 Task: select a rule when a due date more than days ago is removed from a card by anyone.
Action: Mouse moved to (1032, 85)
Screenshot: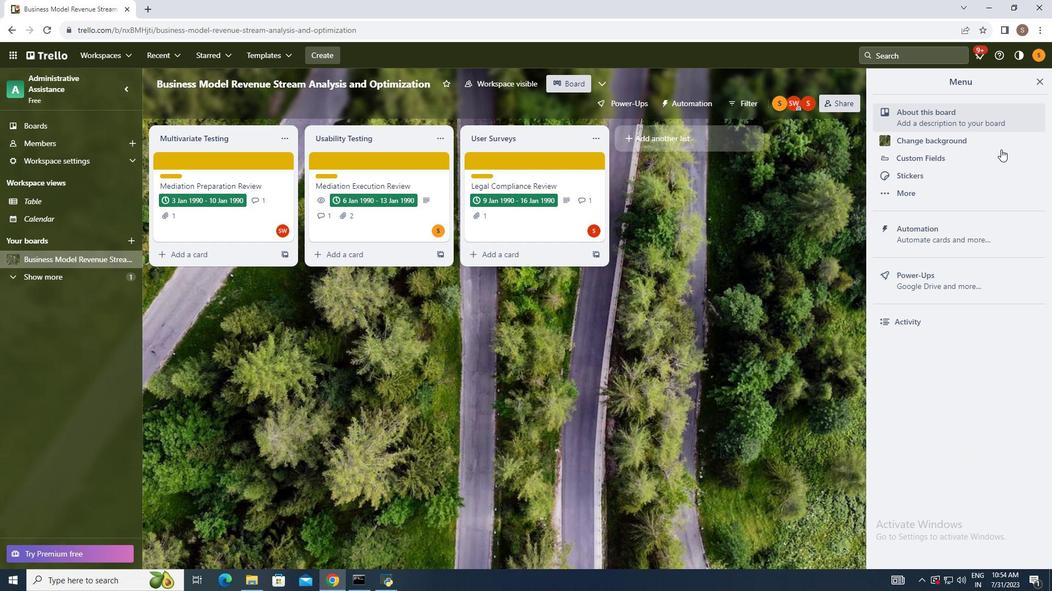 
Action: Mouse pressed left at (1032, 85)
Screenshot: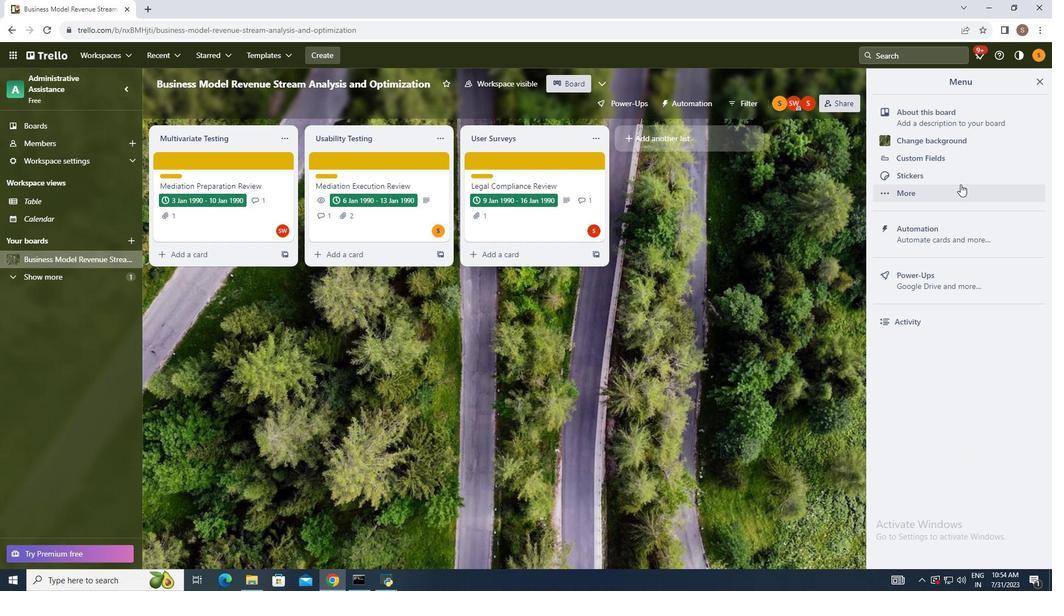 
Action: Mouse moved to (955, 229)
Screenshot: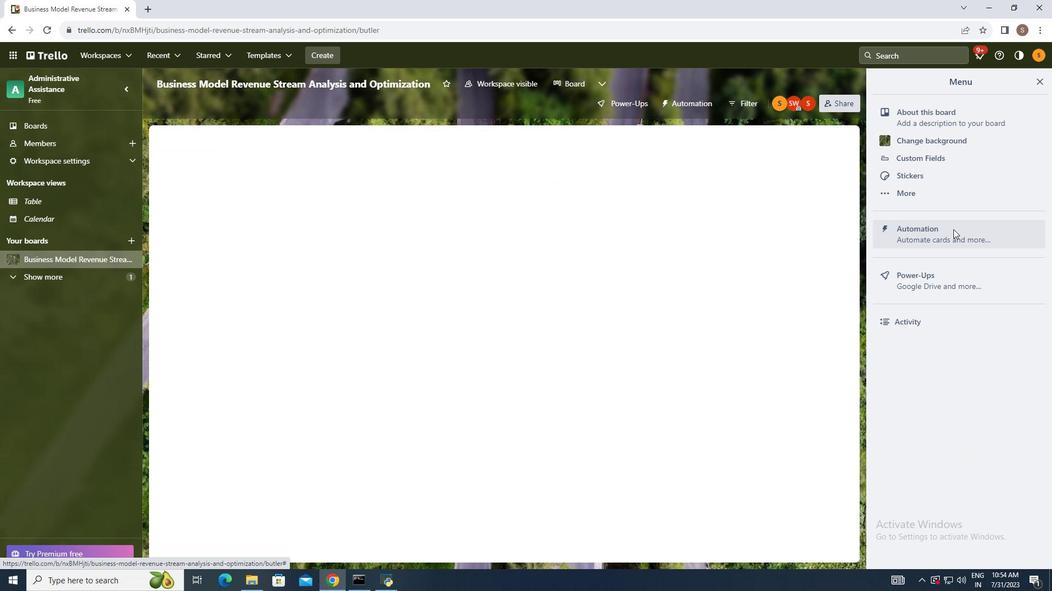 
Action: Mouse pressed left at (955, 229)
Screenshot: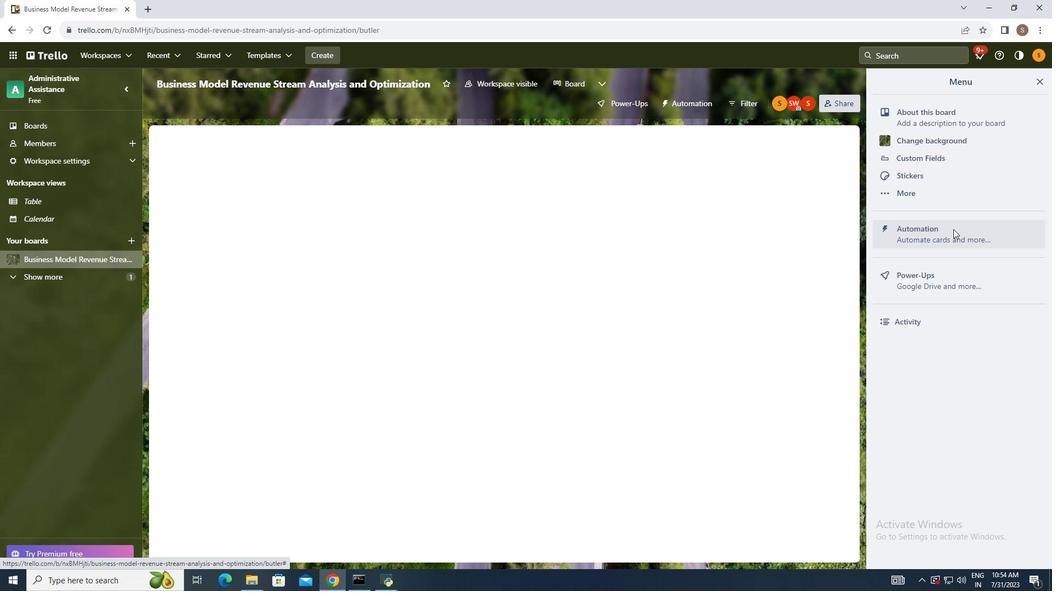 
Action: Mouse moved to (187, 205)
Screenshot: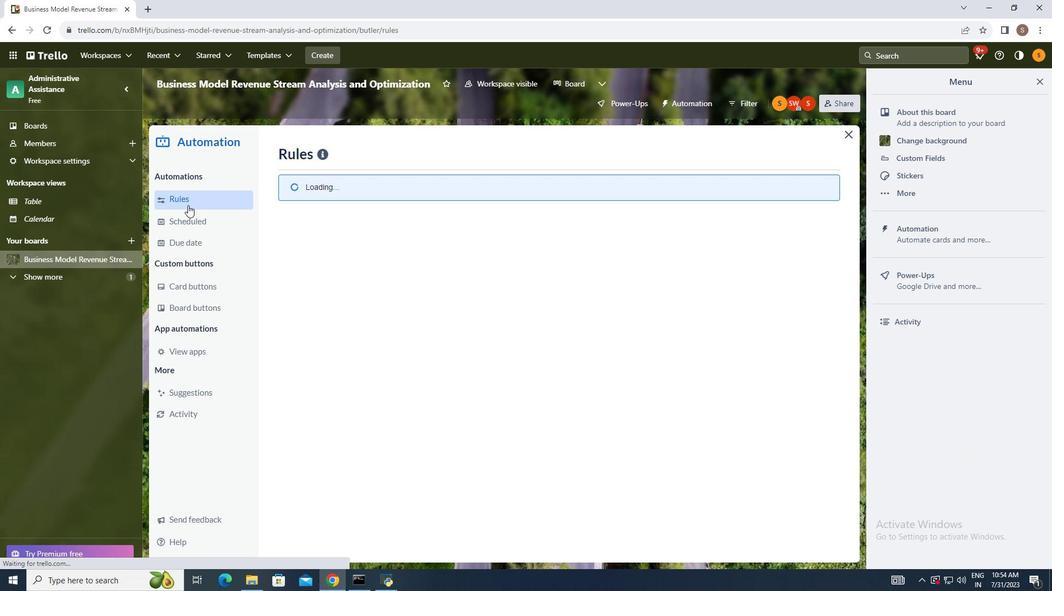 
Action: Mouse pressed left at (187, 205)
Screenshot: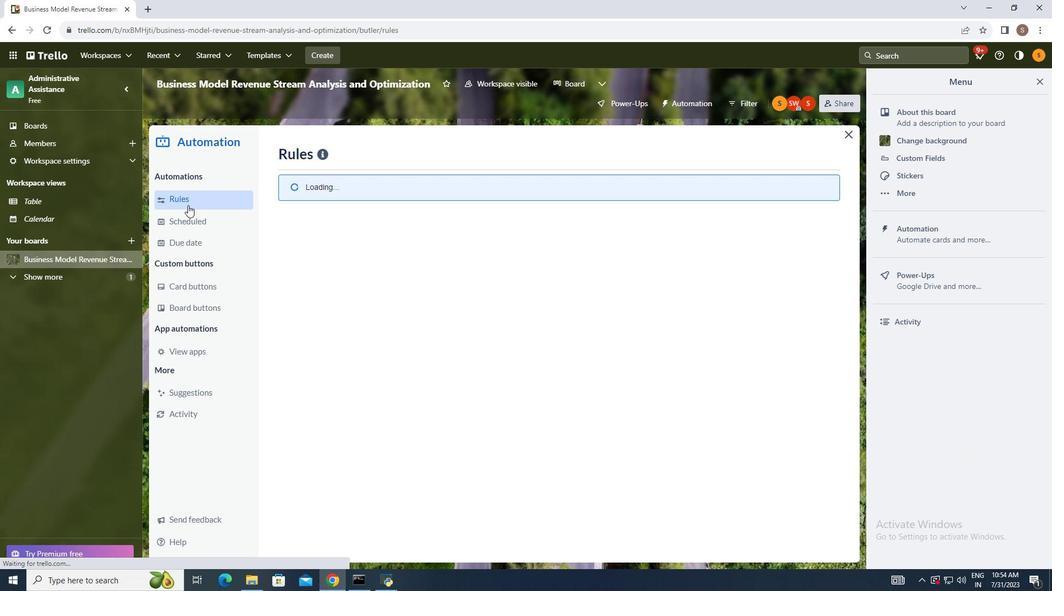 
Action: Mouse moved to (735, 154)
Screenshot: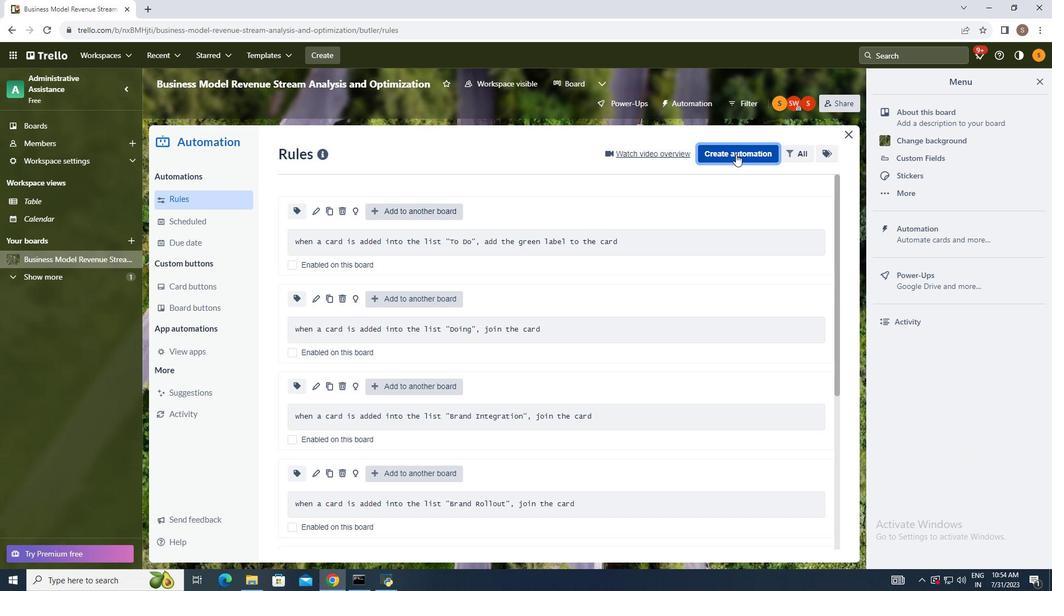 
Action: Mouse pressed left at (735, 154)
Screenshot: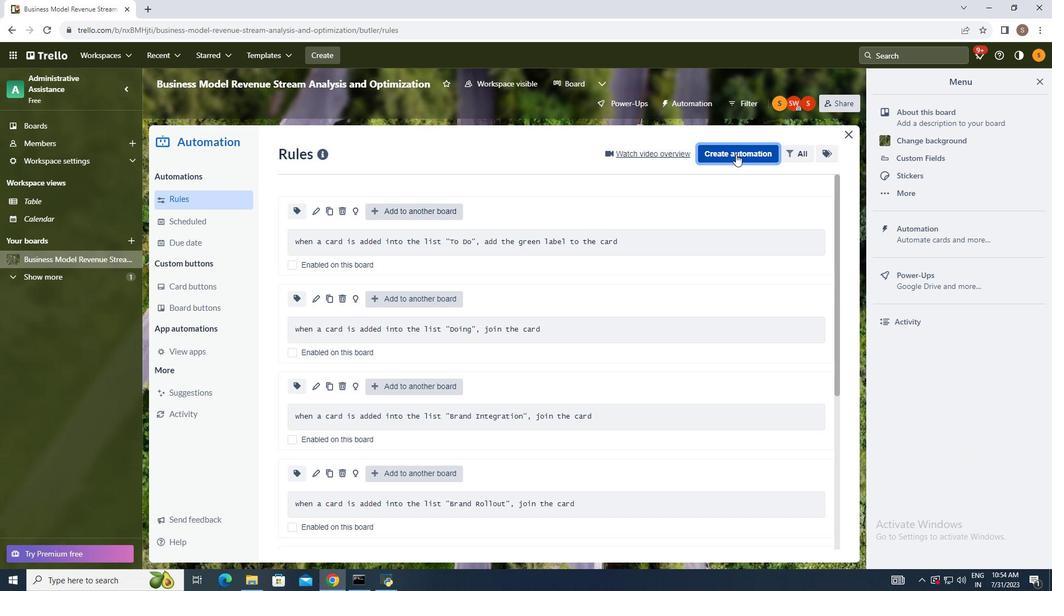 
Action: Mouse moved to (562, 260)
Screenshot: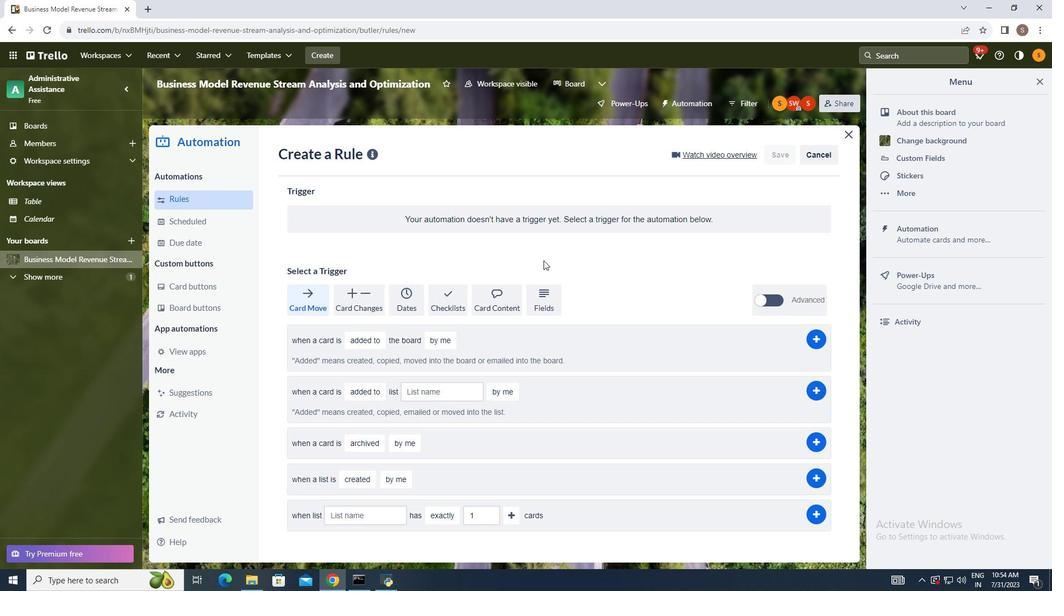 
Action: Mouse pressed left at (562, 260)
Screenshot: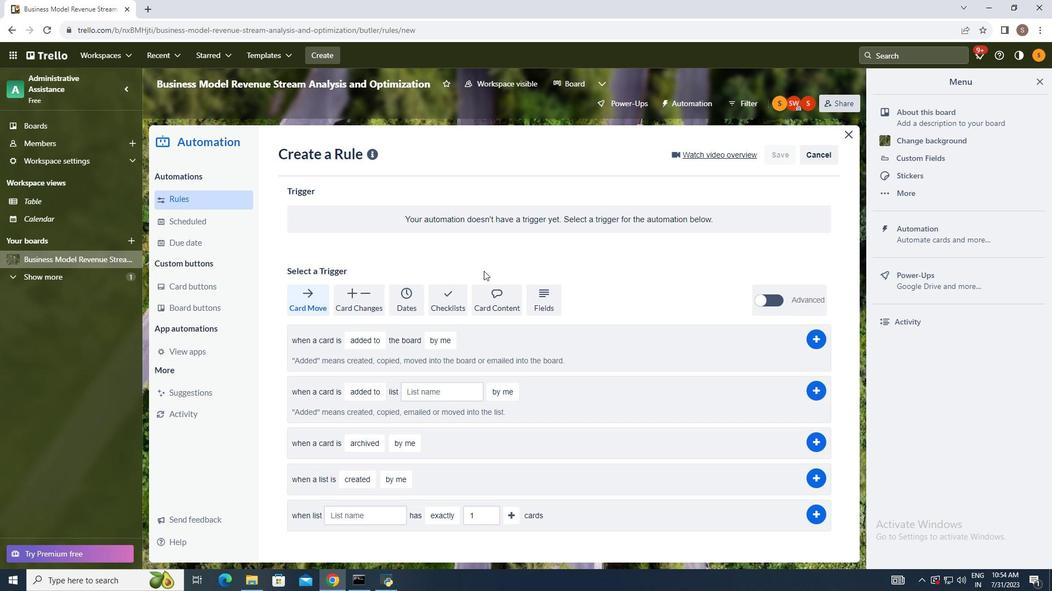 
Action: Mouse moved to (415, 295)
Screenshot: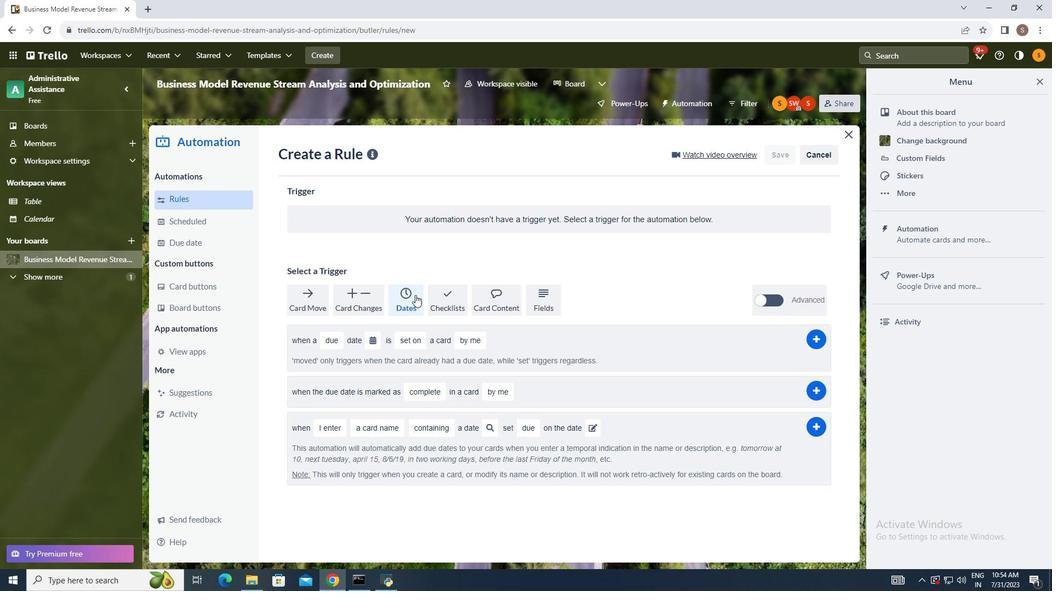 
Action: Mouse pressed left at (415, 295)
Screenshot: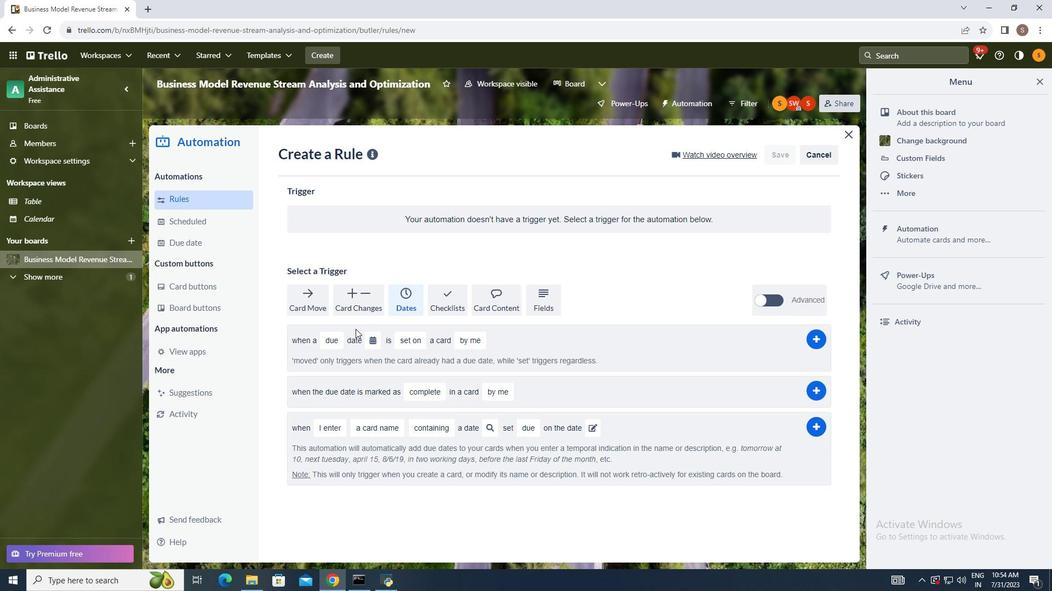 
Action: Mouse moved to (334, 339)
Screenshot: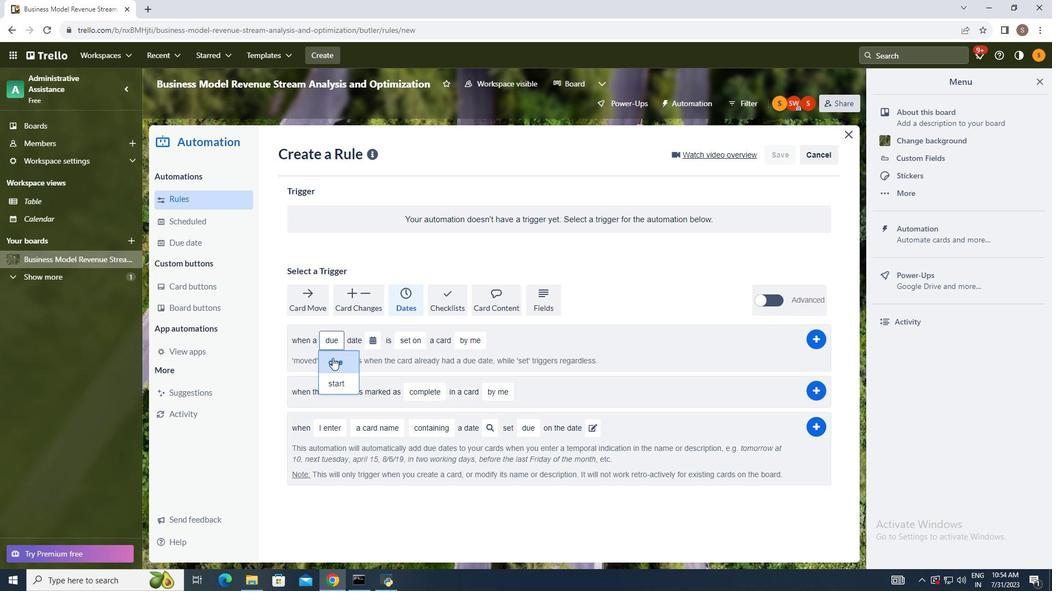 
Action: Mouse pressed left at (334, 339)
Screenshot: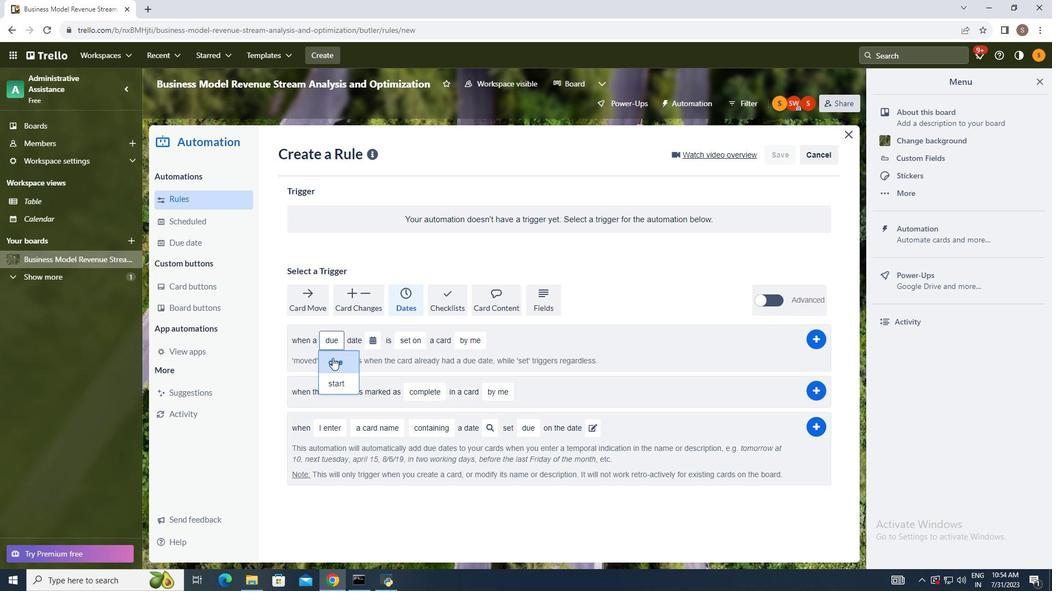 
Action: Mouse moved to (332, 358)
Screenshot: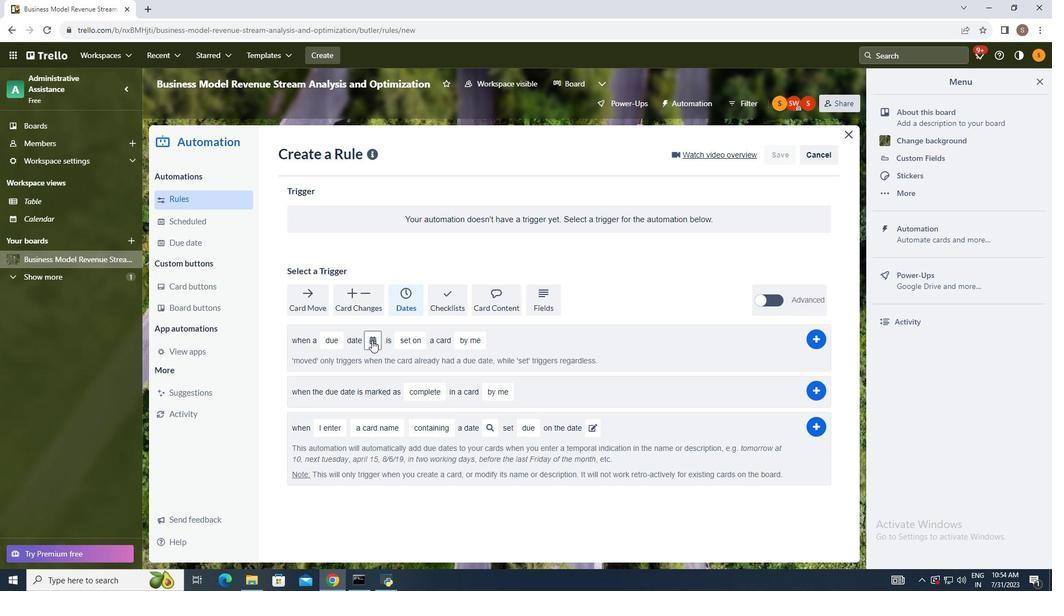 
Action: Mouse pressed left at (332, 358)
Screenshot: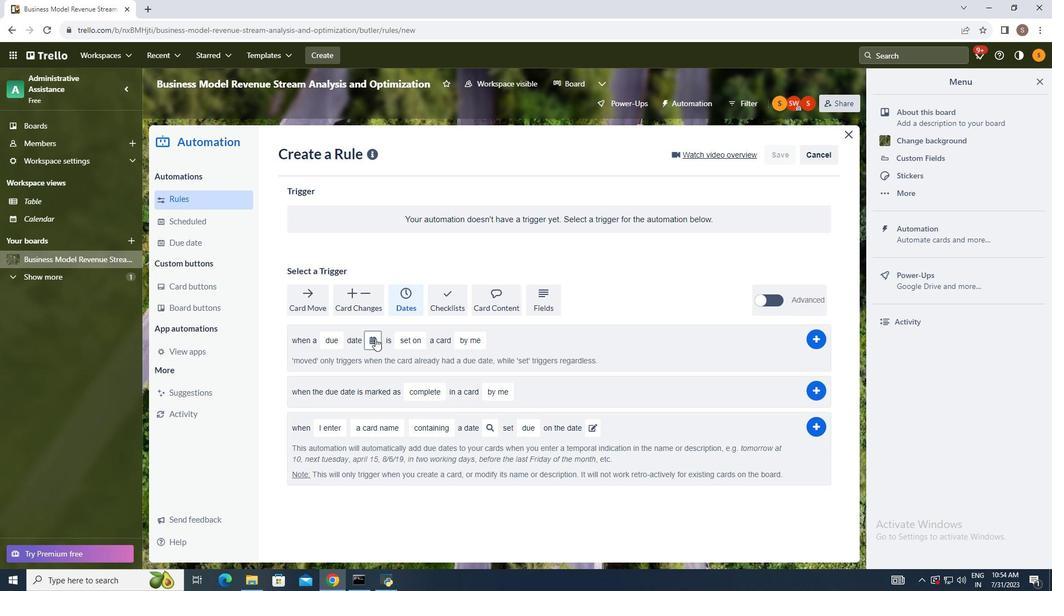 
Action: Mouse moved to (375, 339)
Screenshot: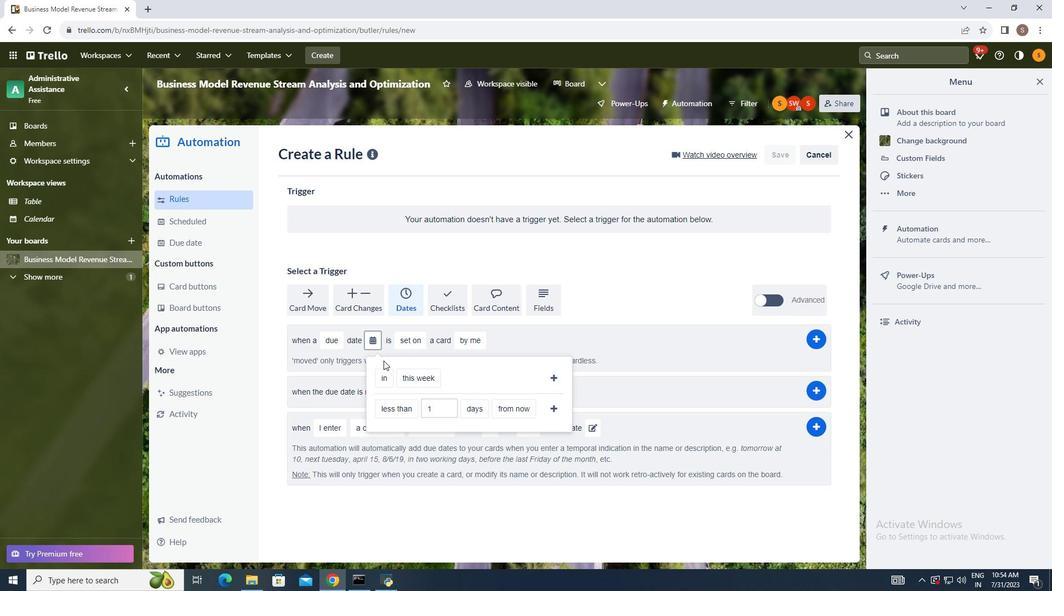 
Action: Mouse pressed left at (375, 339)
Screenshot: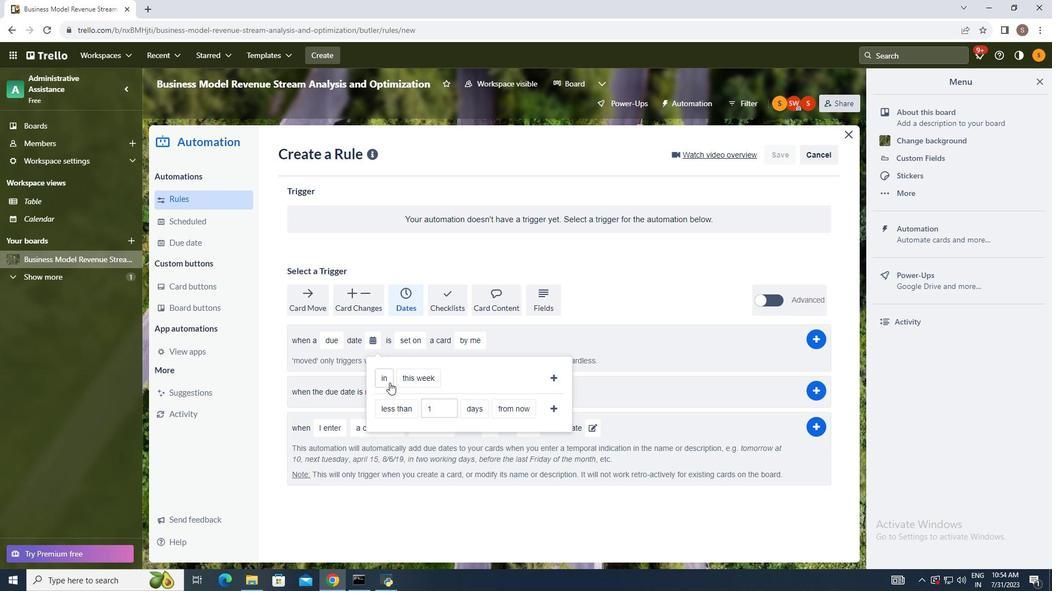 
Action: Mouse moved to (393, 408)
Screenshot: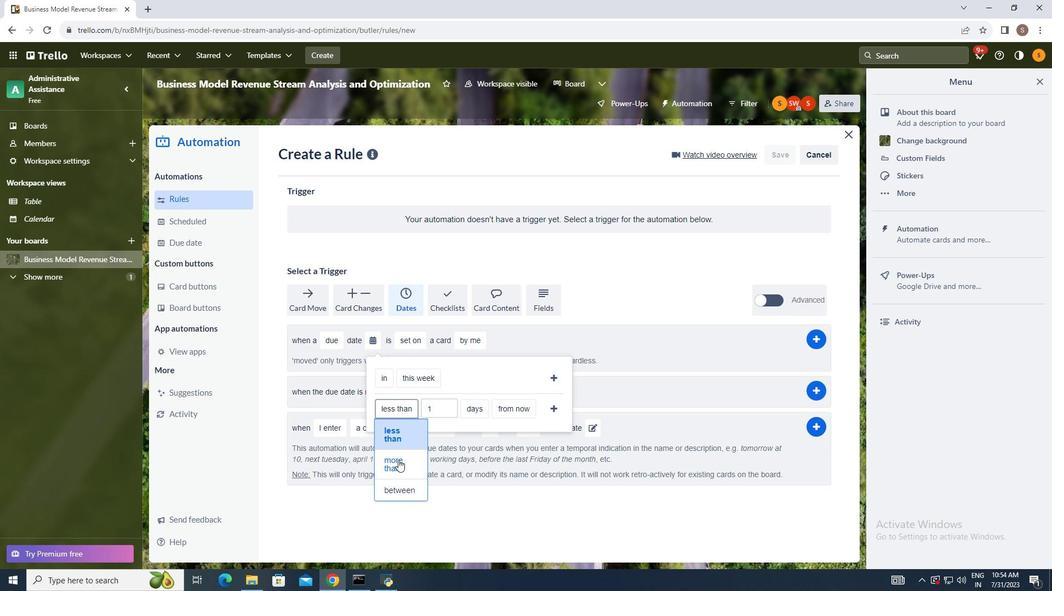 
Action: Mouse pressed left at (393, 408)
Screenshot: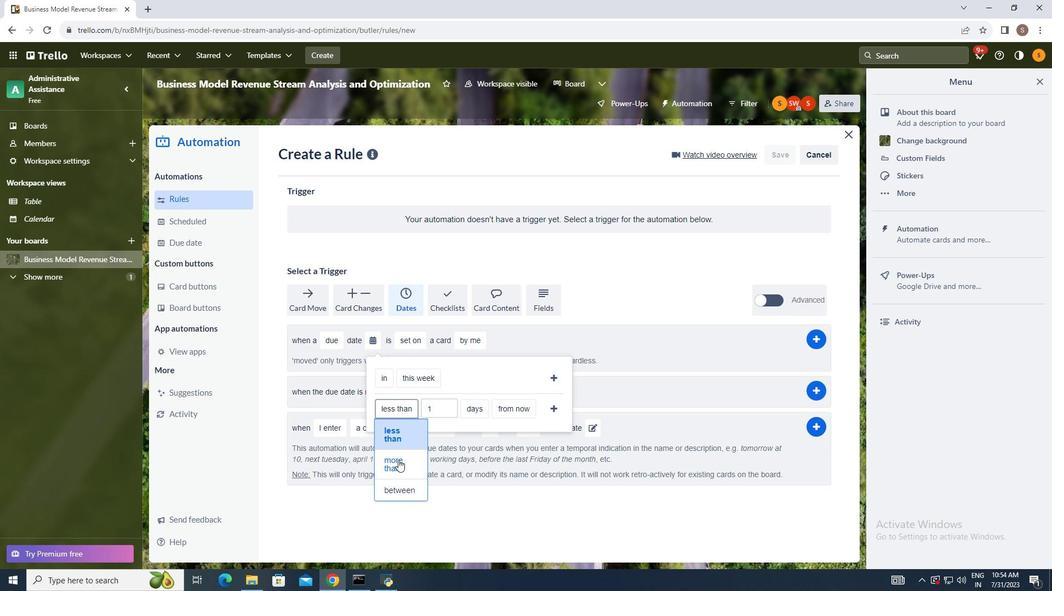 
Action: Mouse moved to (398, 460)
Screenshot: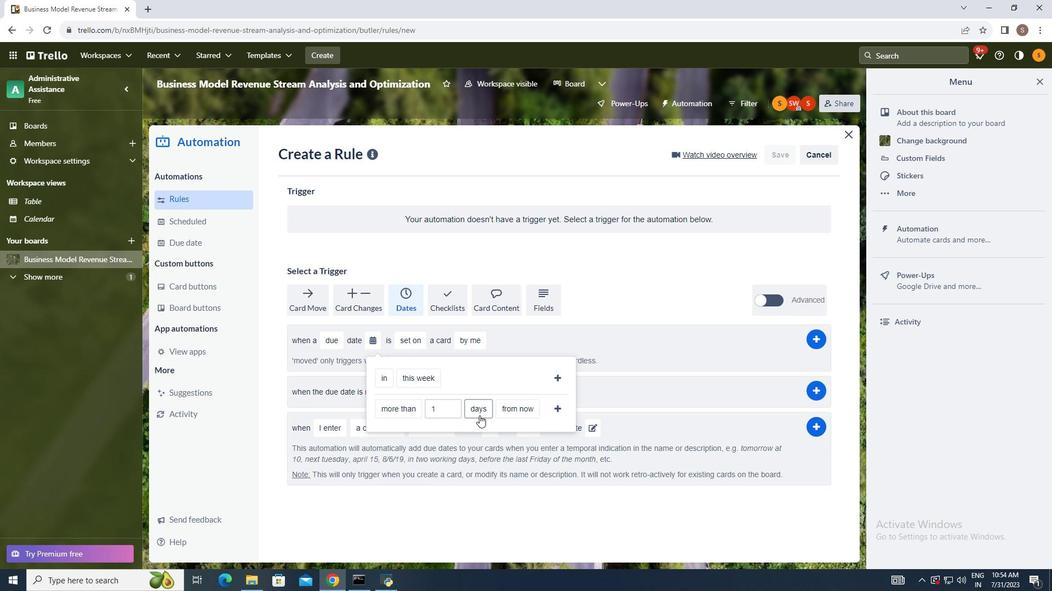 
Action: Mouse pressed left at (398, 460)
Screenshot: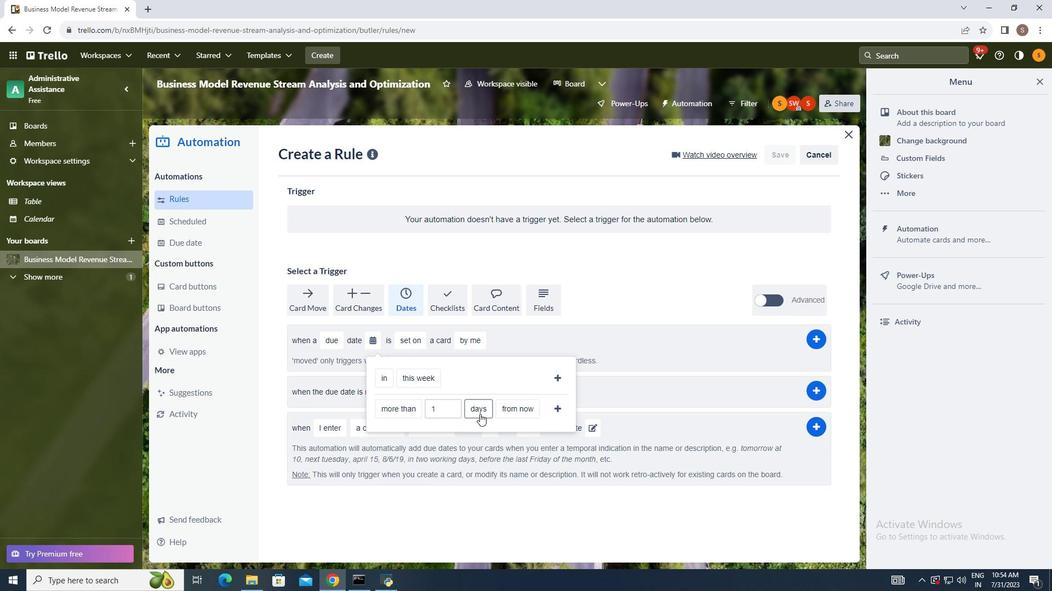 
Action: Mouse moved to (479, 414)
Screenshot: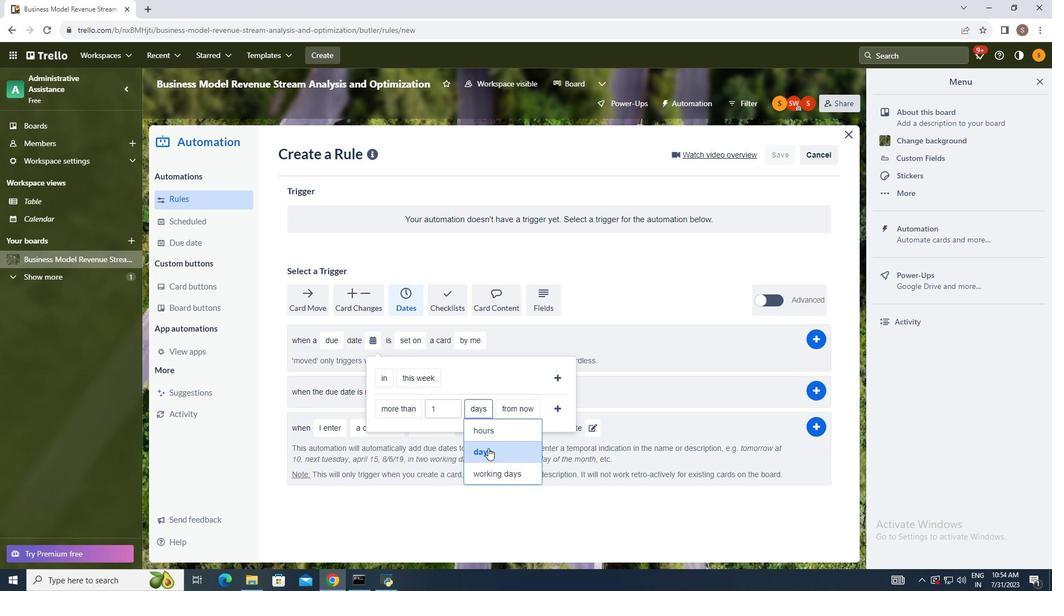 
Action: Mouse pressed left at (479, 414)
Screenshot: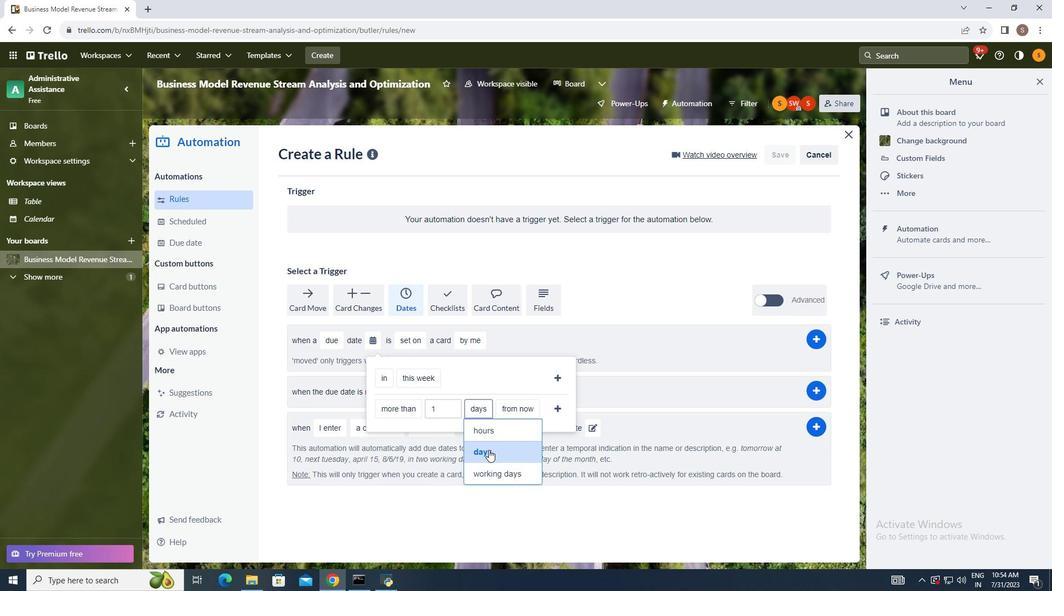 
Action: Mouse moved to (488, 450)
Screenshot: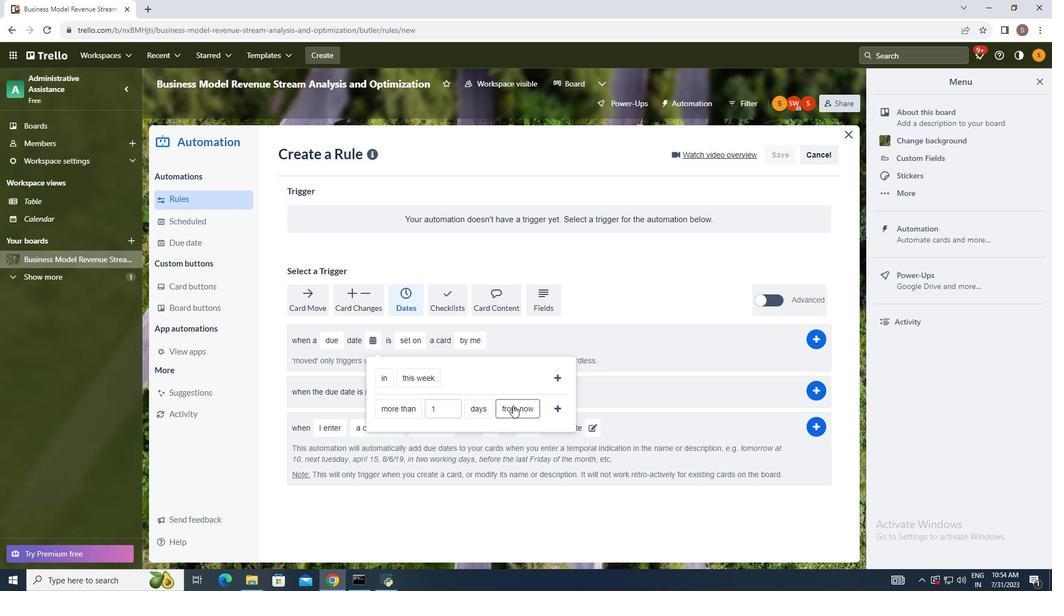 
Action: Mouse pressed left at (488, 450)
Screenshot: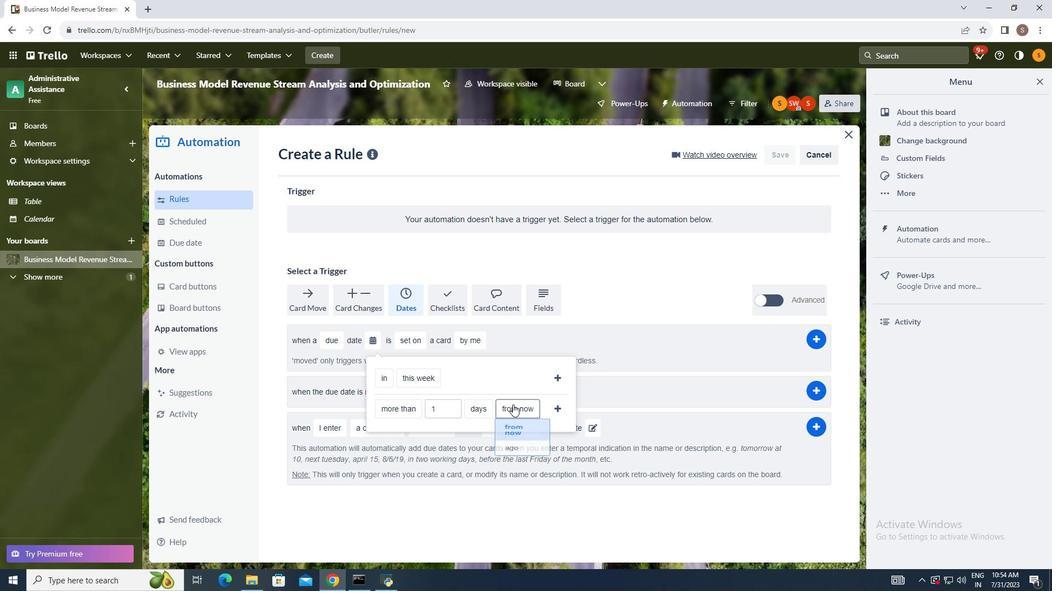 
Action: Mouse moved to (512, 404)
Screenshot: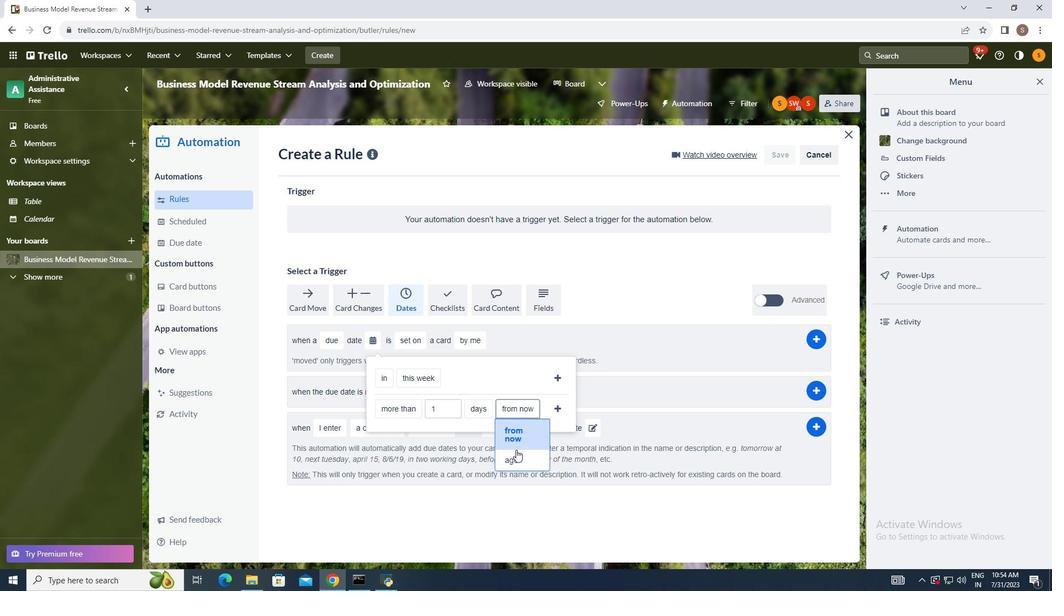 
Action: Mouse pressed left at (512, 404)
Screenshot: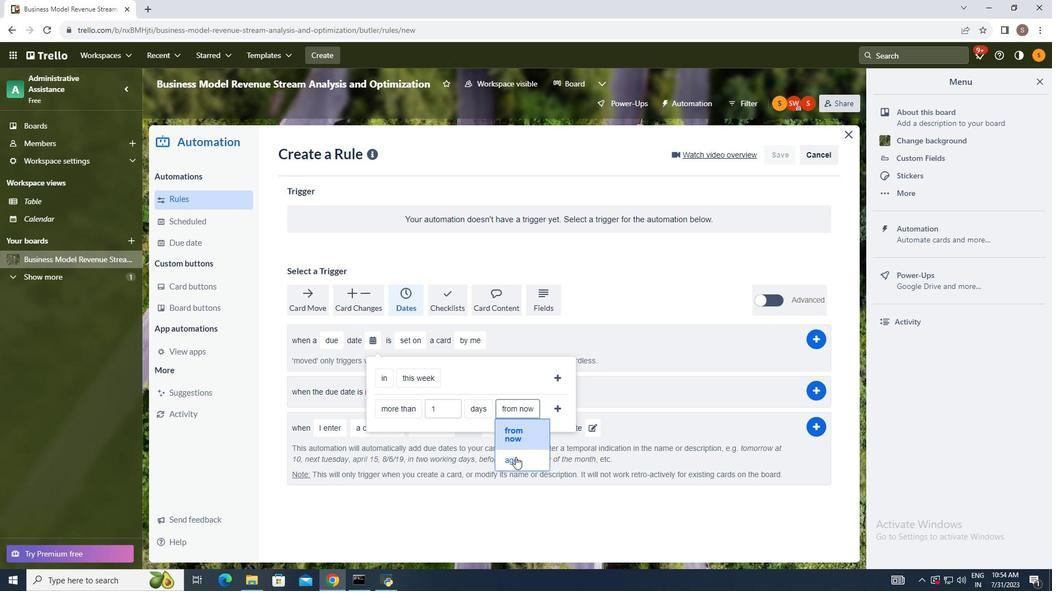 
Action: Mouse moved to (515, 458)
Screenshot: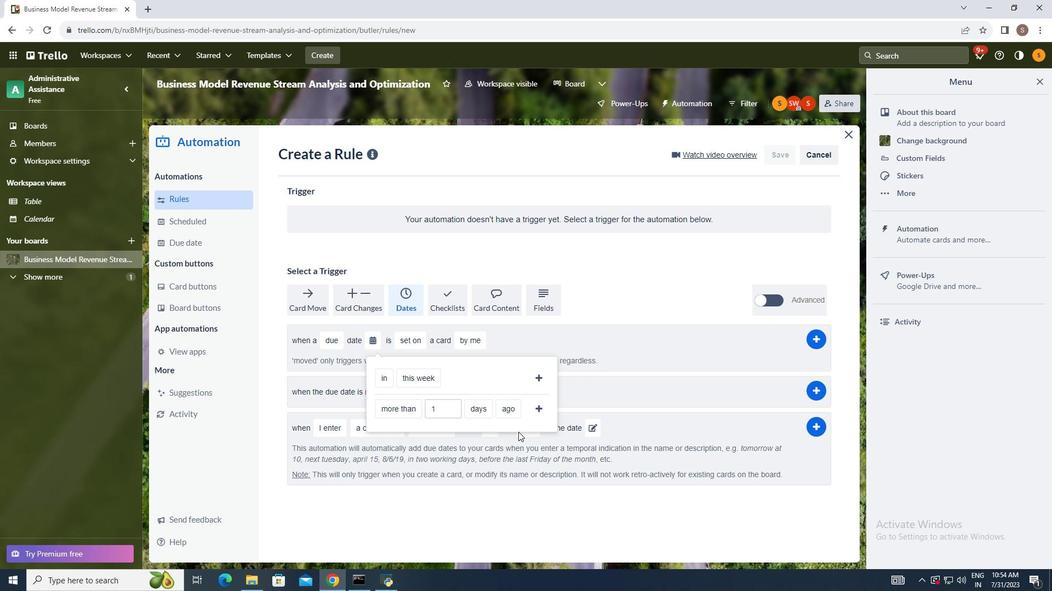 
Action: Mouse pressed left at (515, 458)
Screenshot: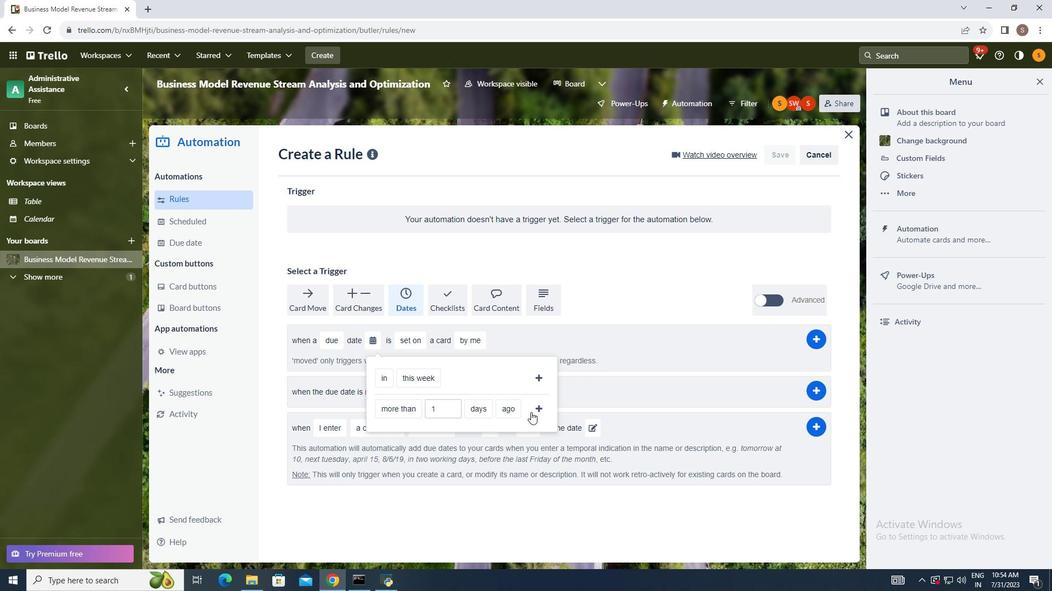 
Action: Mouse moved to (536, 409)
Screenshot: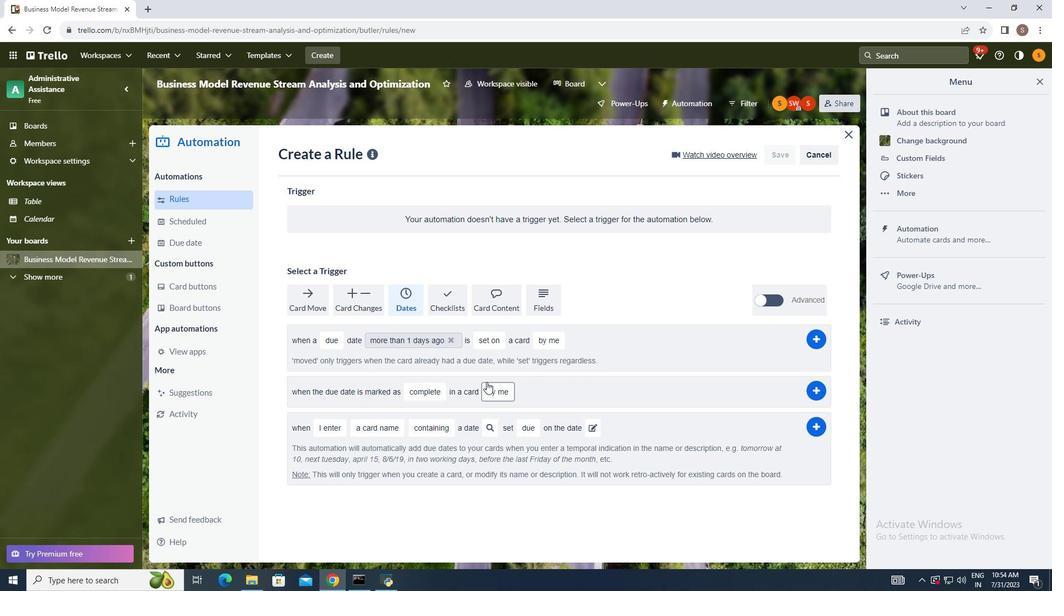 
Action: Mouse pressed left at (536, 409)
Screenshot: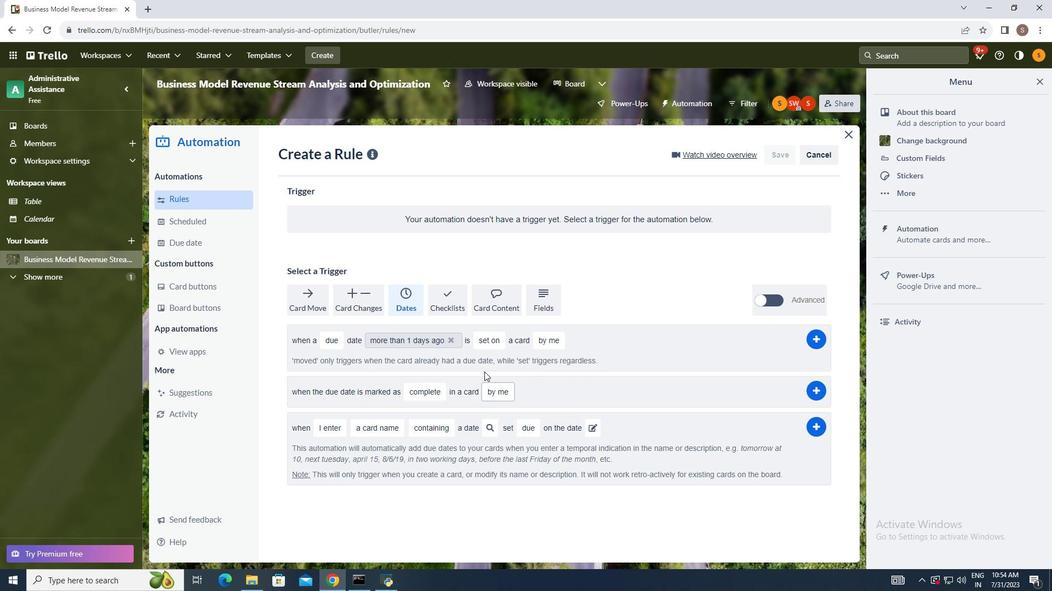 
Action: Mouse moved to (483, 340)
Screenshot: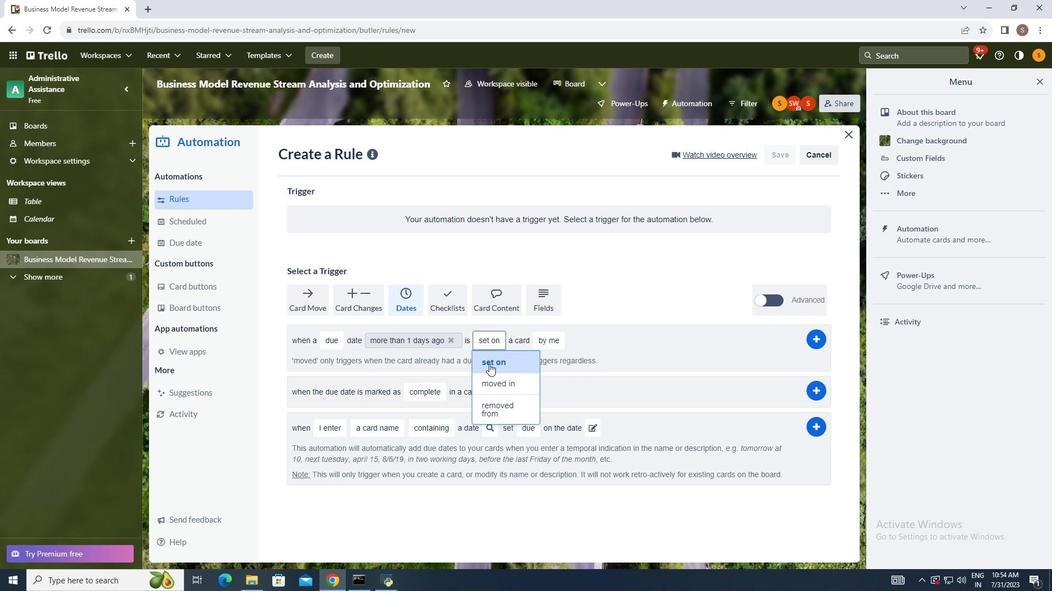 
Action: Mouse pressed left at (483, 340)
Screenshot: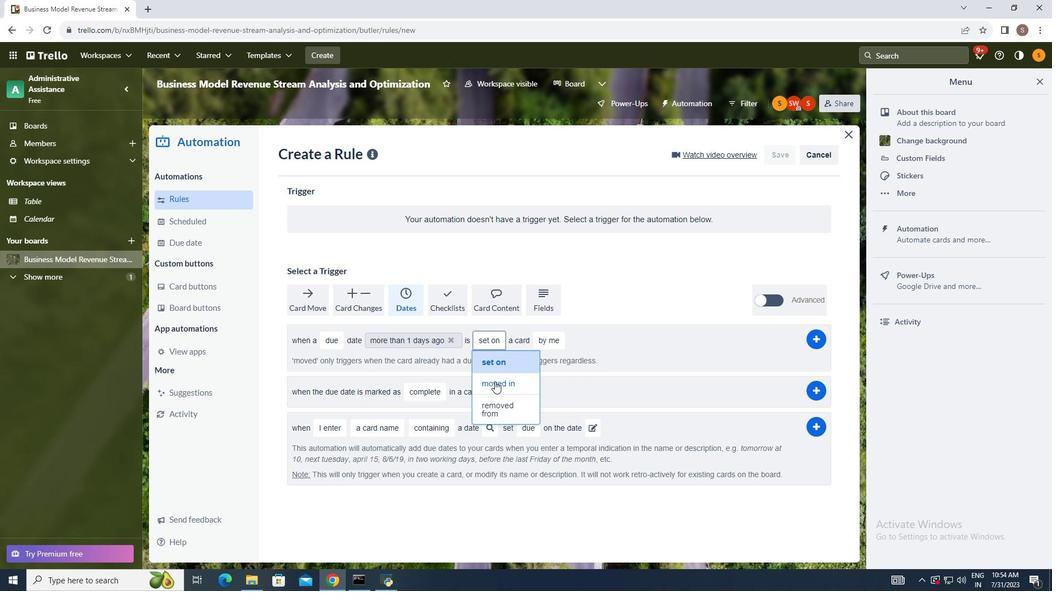 
Action: Mouse moved to (501, 412)
Screenshot: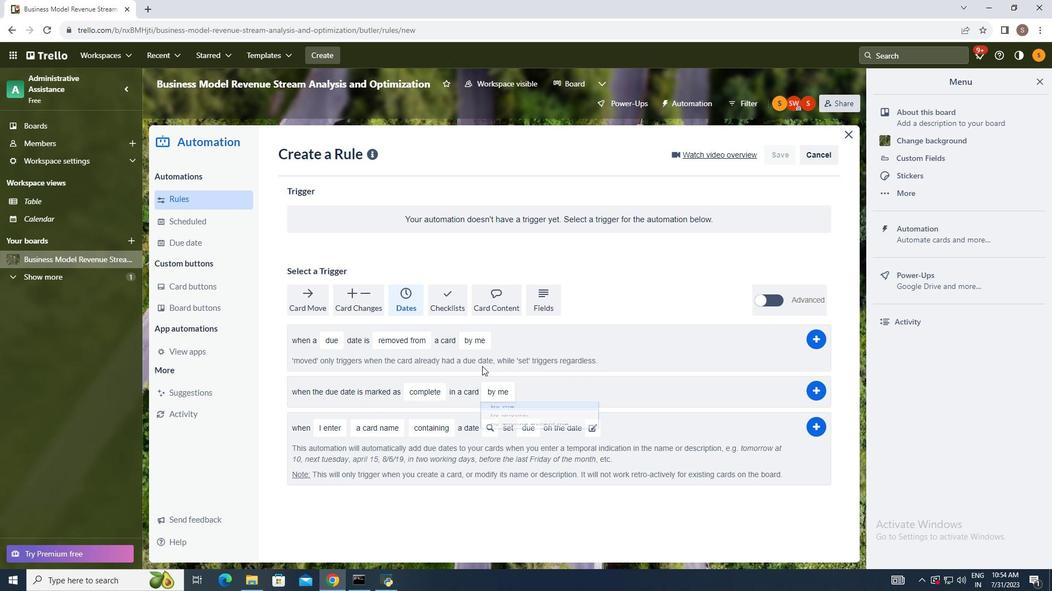 
Action: Mouse pressed left at (501, 412)
Screenshot: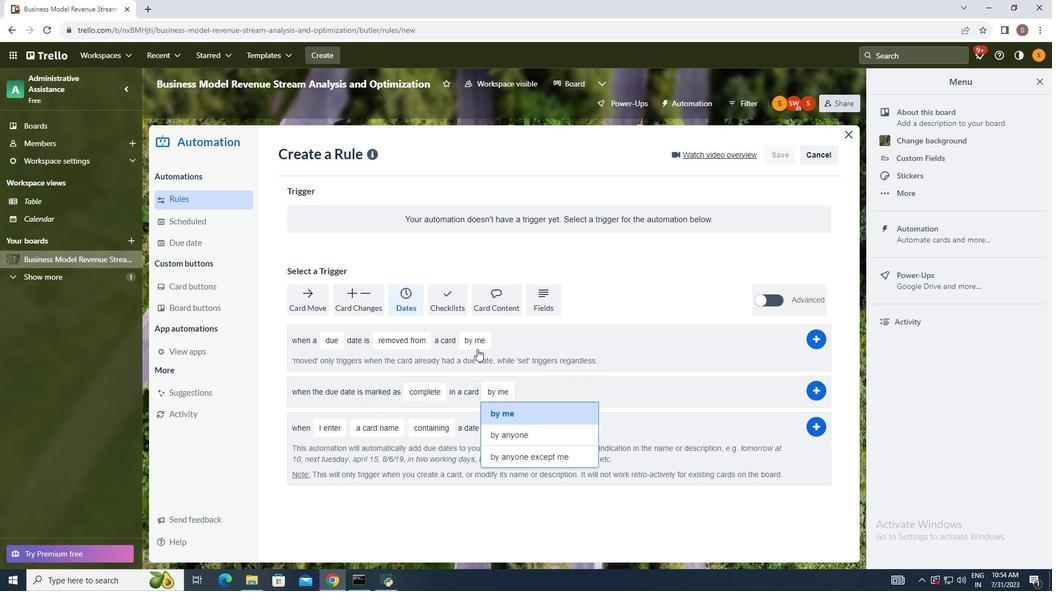 
Action: Mouse moved to (475, 342)
Screenshot: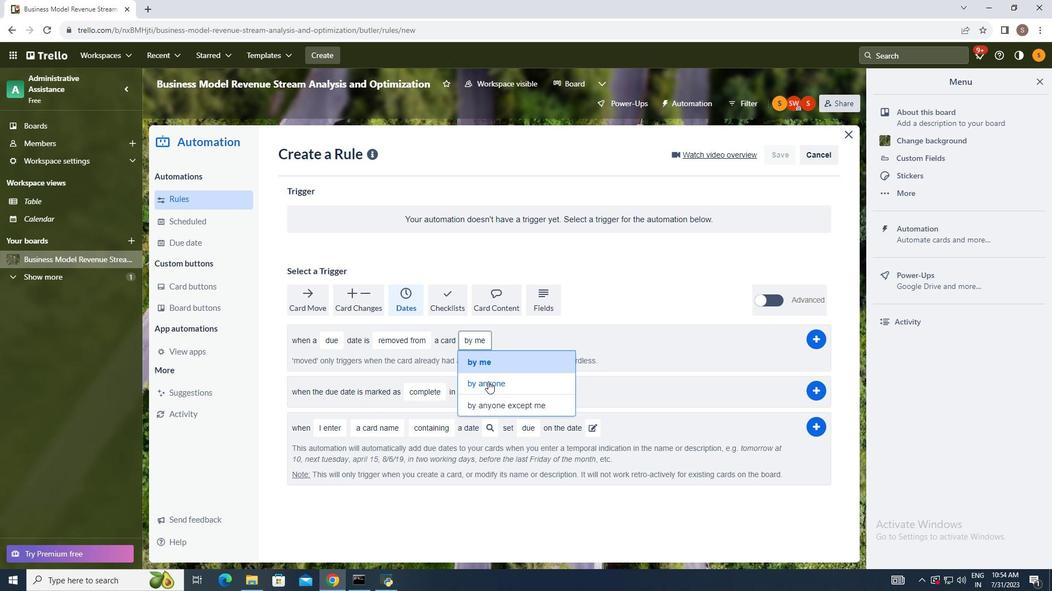 
Action: Mouse pressed left at (475, 342)
Screenshot: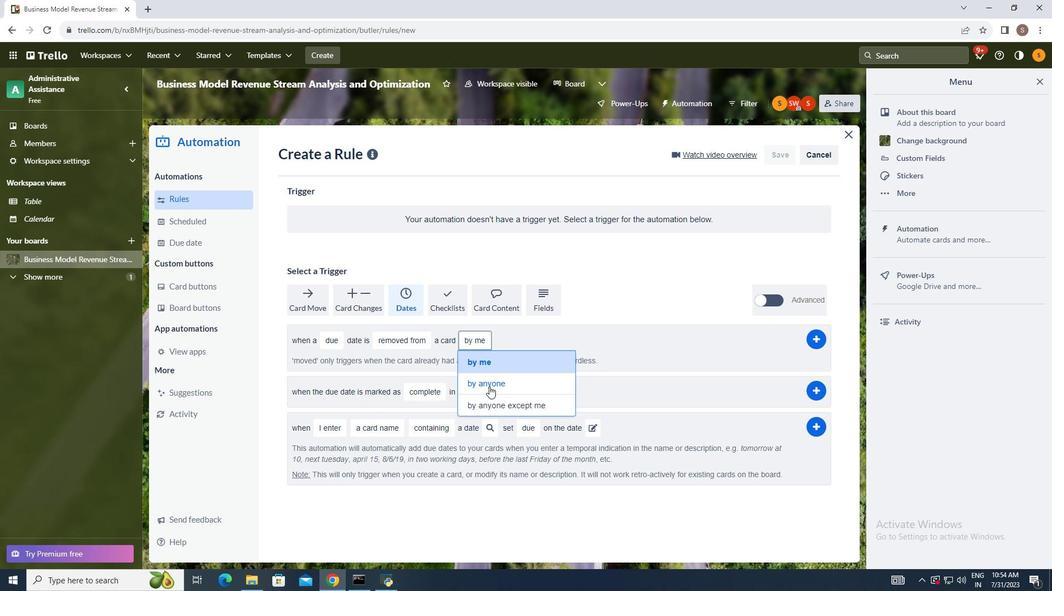 
Action: Mouse moved to (493, 381)
Screenshot: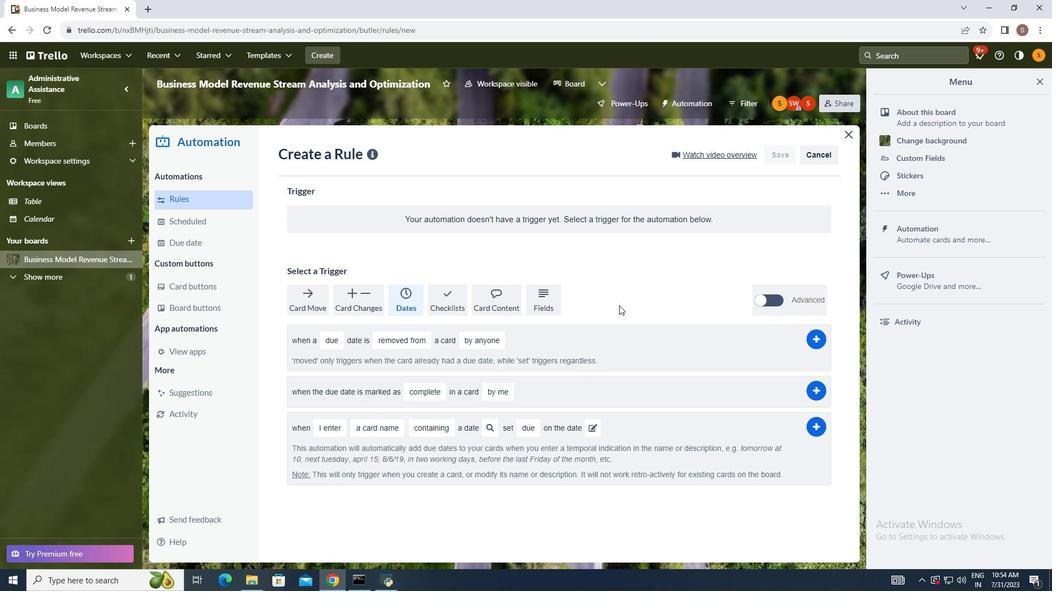 
Action: Mouse pressed left at (493, 381)
Screenshot: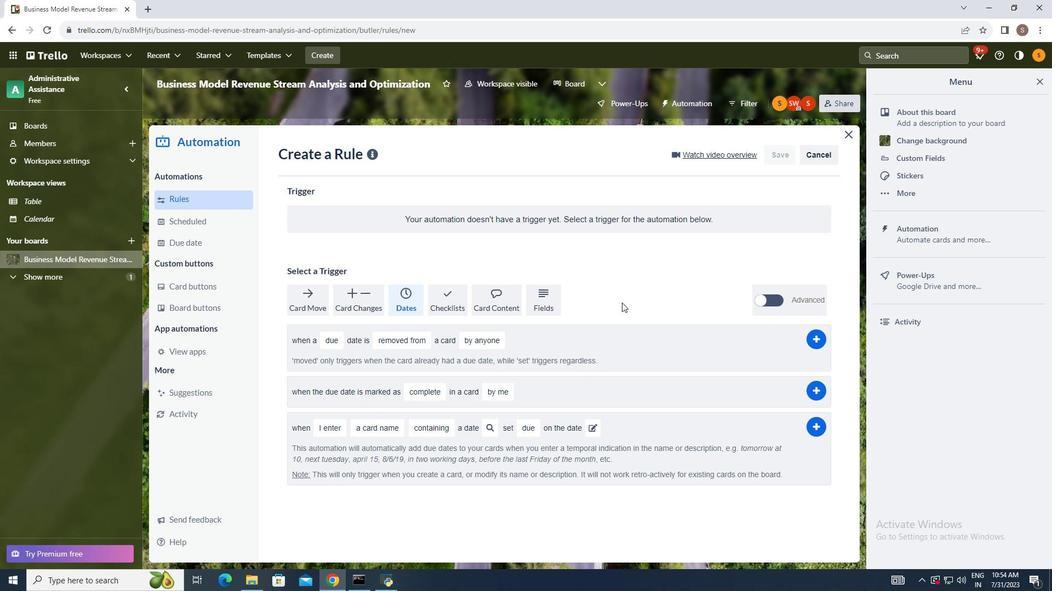
Action: Mouse moved to (621, 302)
Screenshot: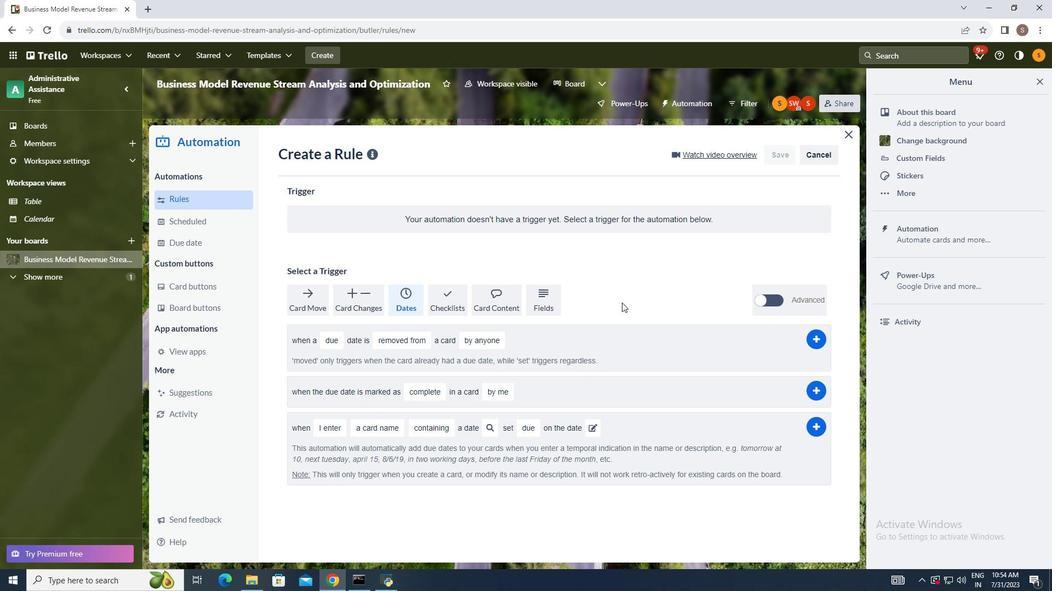 
